 Task: Add a field from the Popular template Priority with name VitalTech.
Action: Mouse moved to (76, 334)
Screenshot: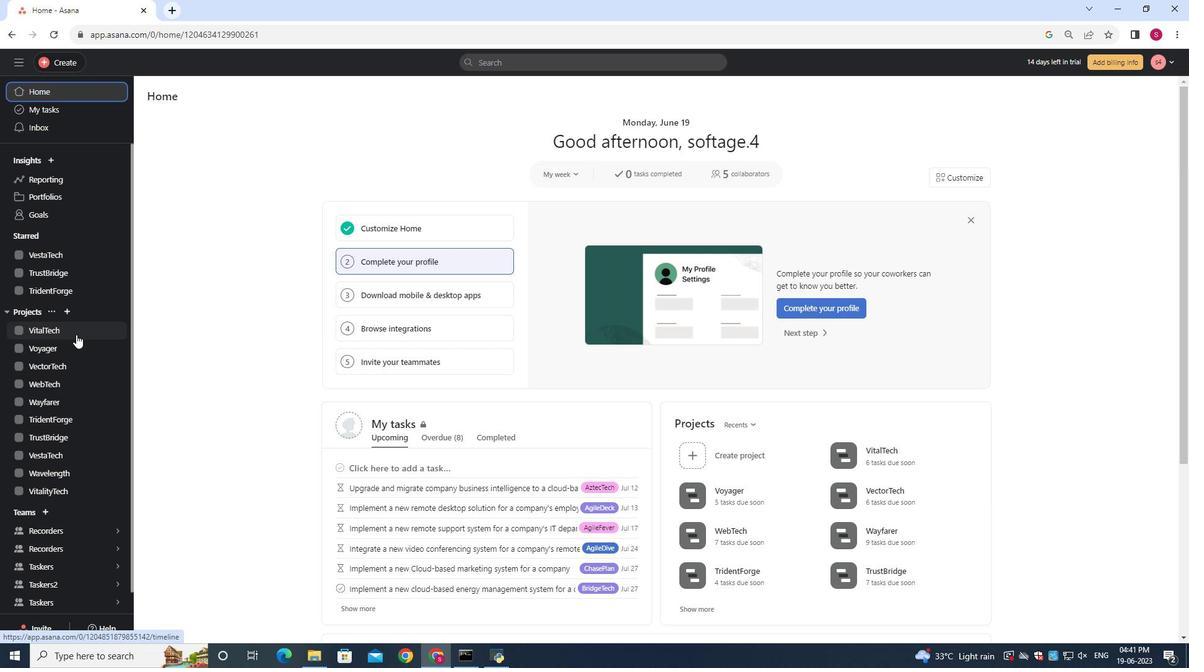 
Action: Mouse pressed left at (76, 334)
Screenshot: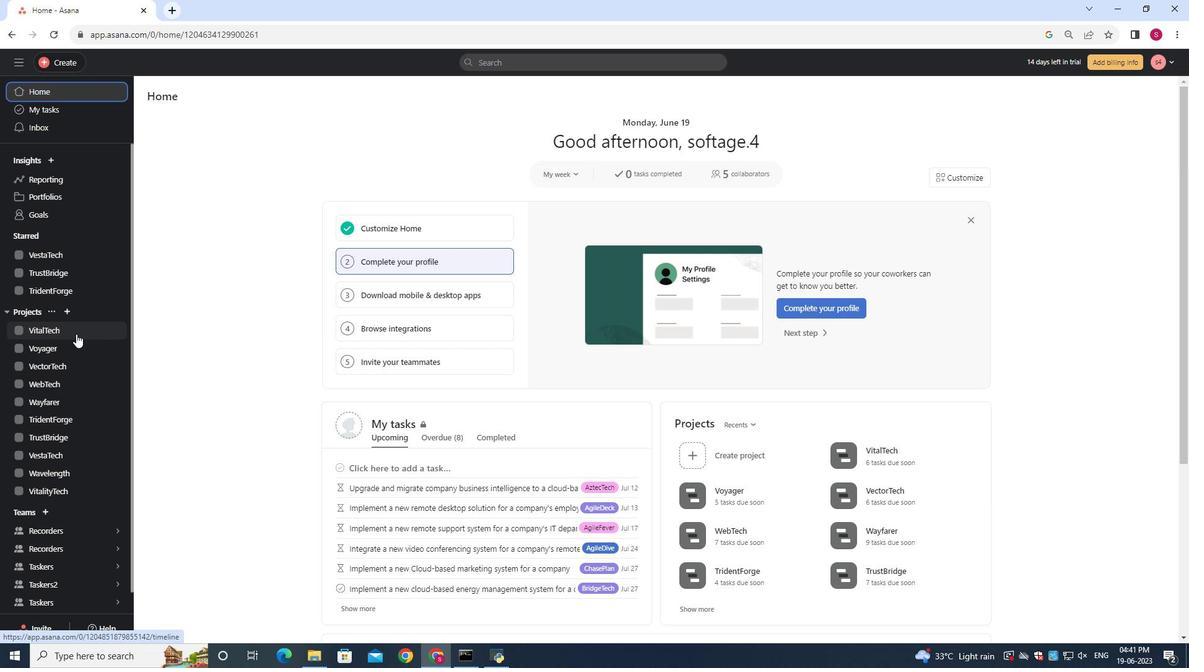 
Action: Mouse moved to (196, 120)
Screenshot: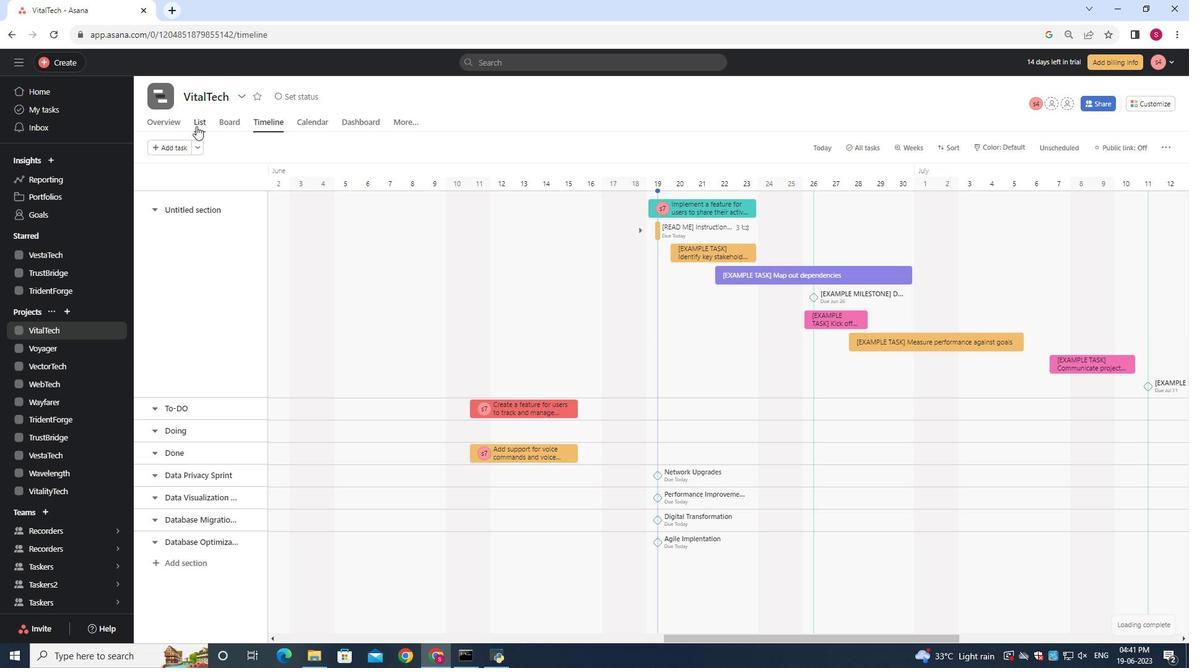 
Action: Mouse pressed left at (196, 120)
Screenshot: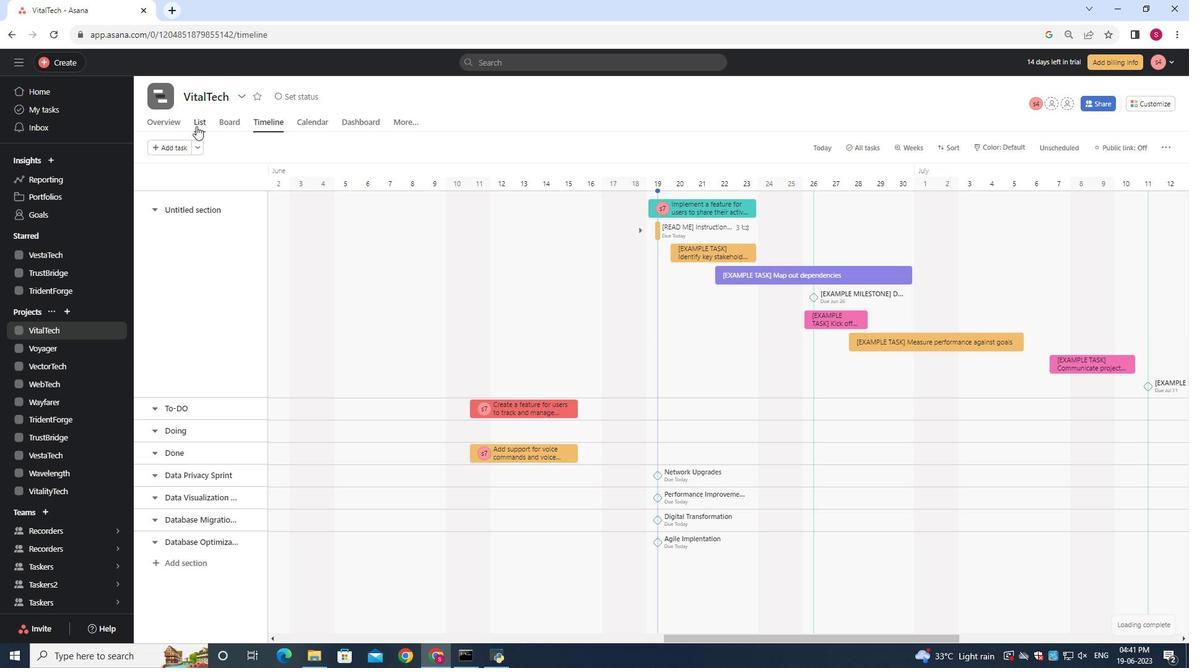 
Action: Mouse moved to (830, 170)
Screenshot: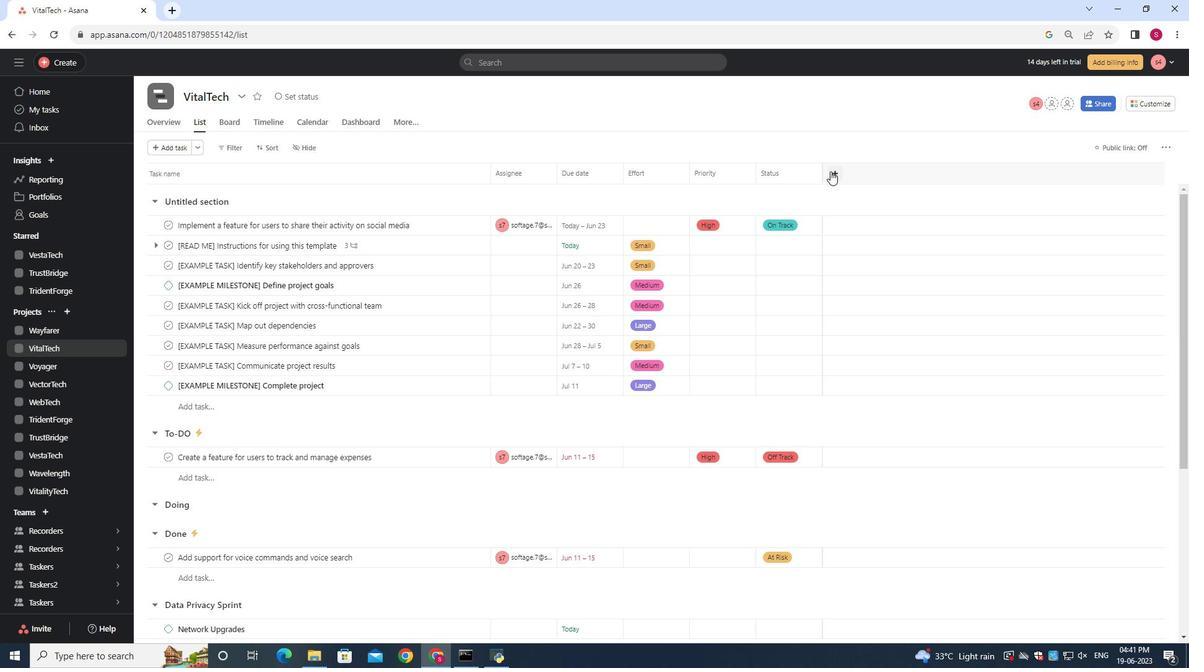 
Action: Mouse pressed left at (830, 170)
Screenshot: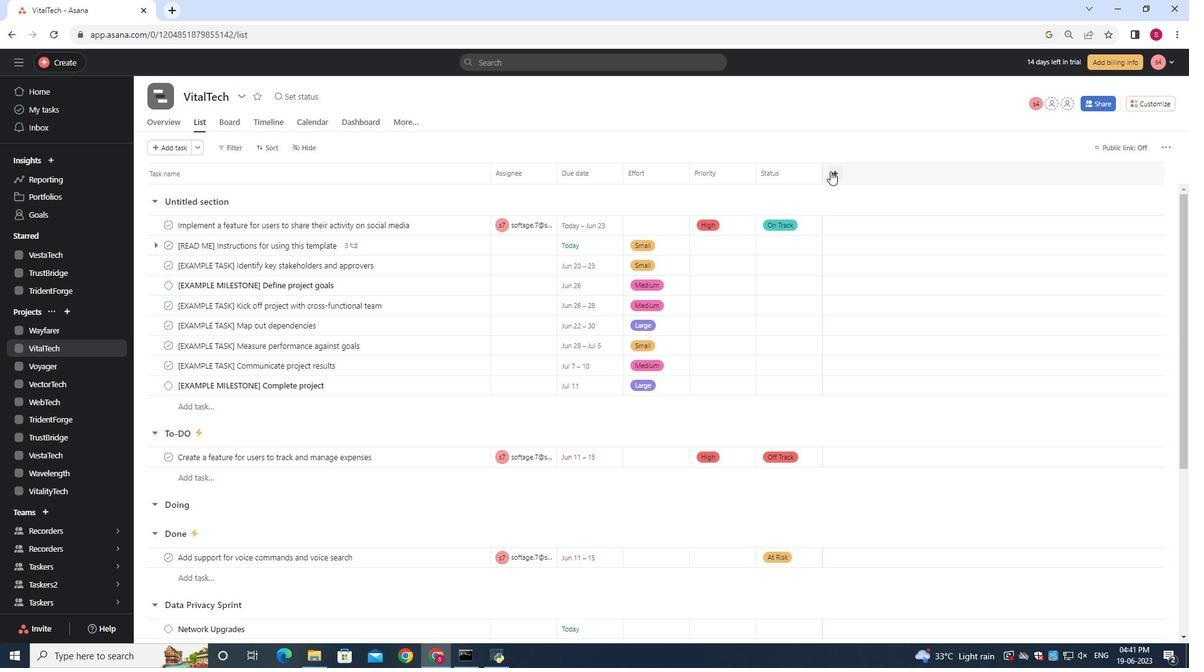 
Action: Mouse moved to (860, 213)
Screenshot: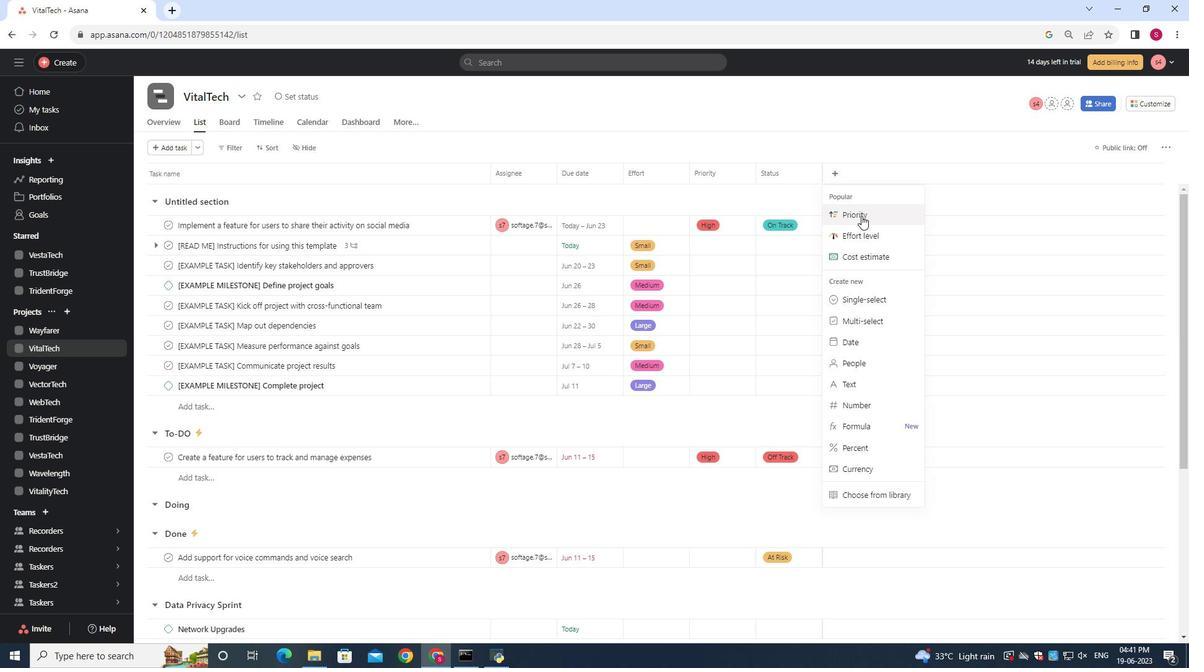 
Action: Mouse pressed left at (860, 213)
Screenshot: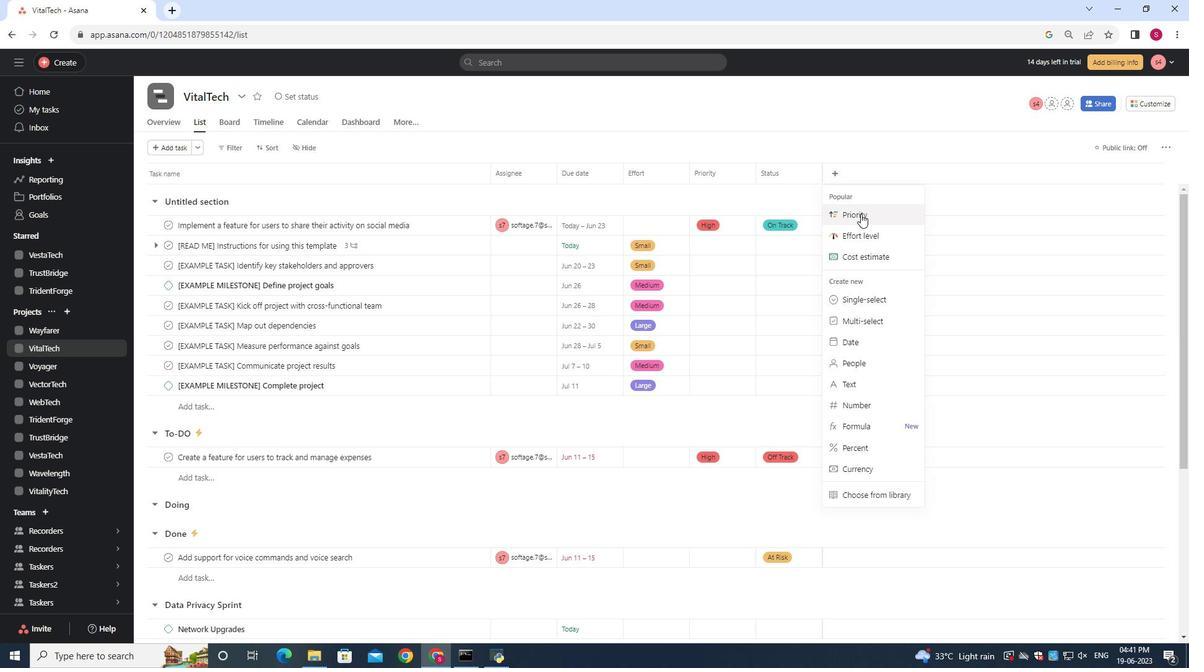 
Action: Mouse moved to (533, 159)
Screenshot: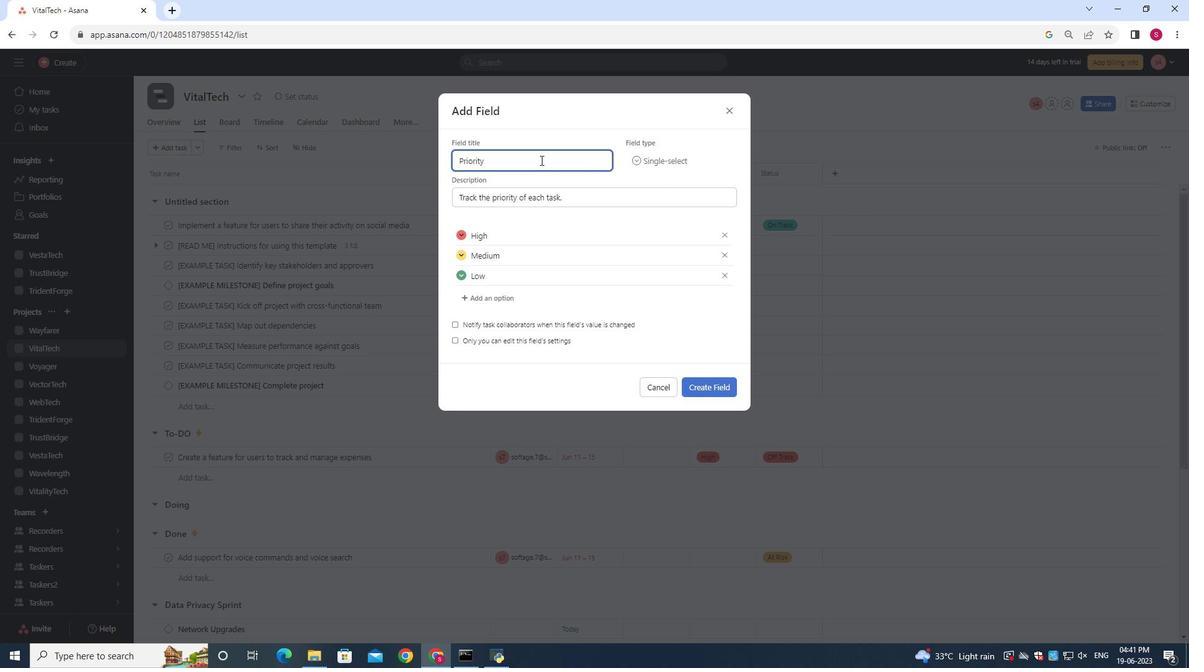 
Action: Mouse pressed left at (533, 159)
Screenshot: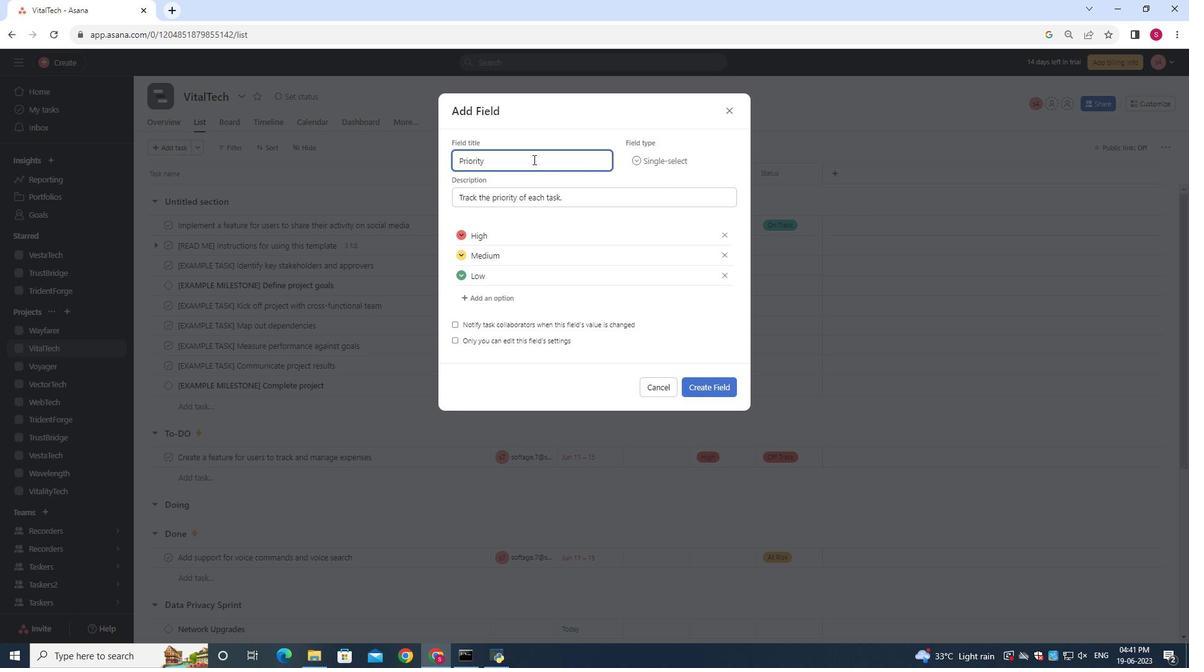 
Action: Mouse moved to (484, 174)
Screenshot: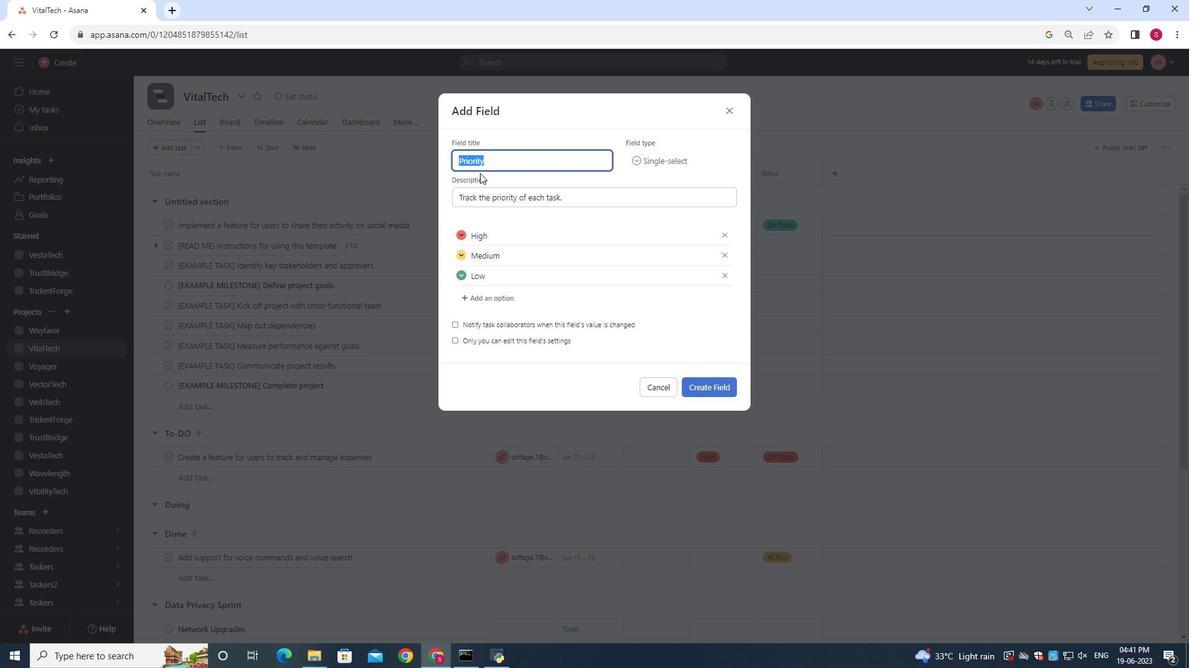 
Action: Key pressed <Key.backspace><Key.shift><Key.shift><Key.shift><Key.shift><Key.shift><Key.shift><Key.shift><Key.shift><Key.shift><Key.shift><Key.shift><Key.shift><Key.shift><Key.shift><Key.shift><Key.shift><Key.shift><Key.shift><Key.shift><Key.shift><Key.shift><Key.shift><Key.shift><Key.shift><Key.shift><Key.shift><Key.shift><Key.shift><Key.shift><Key.shift><Key.shift><Key.shift><Key.shift><Key.shift><Key.shift><Key.shift><Key.shift><Key.shift><Key.shift>Vital<Key.shift>TECH
Screenshot: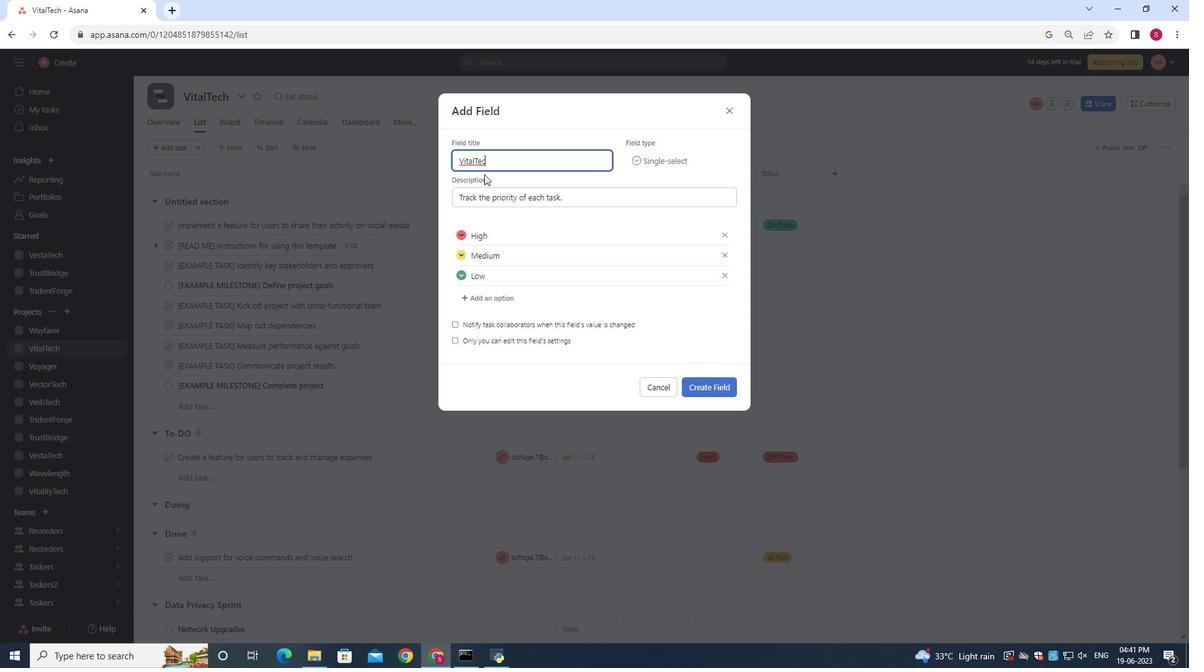 
Action: Mouse moved to (717, 384)
Screenshot: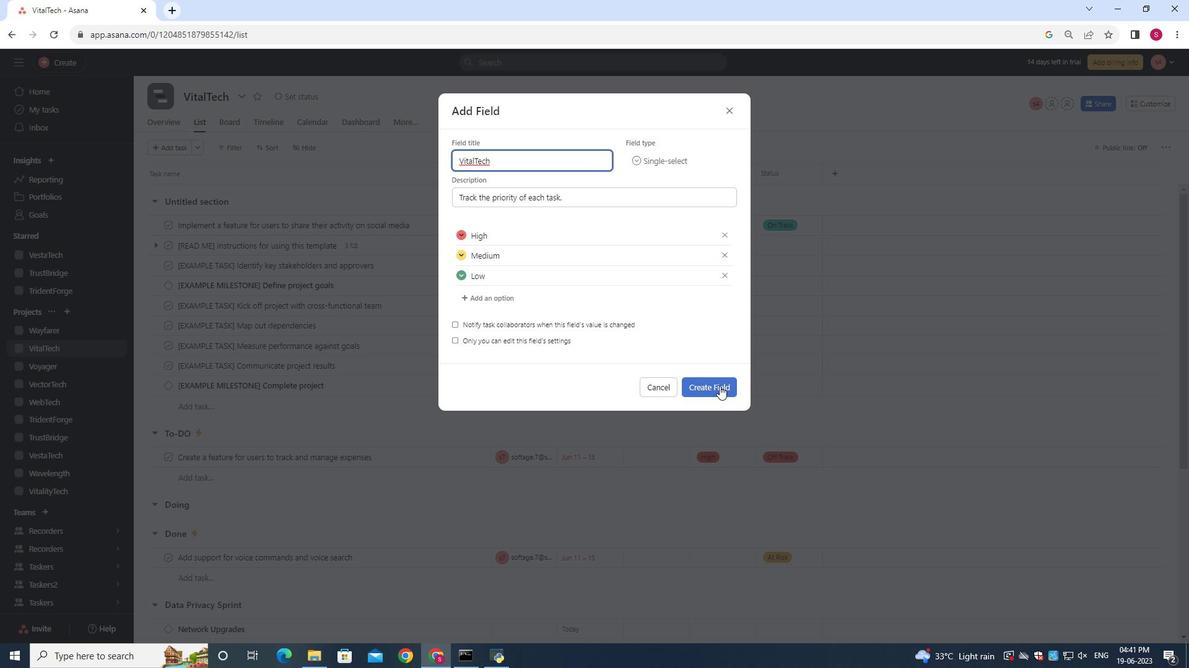
Action: Mouse pressed left at (717, 384)
Screenshot: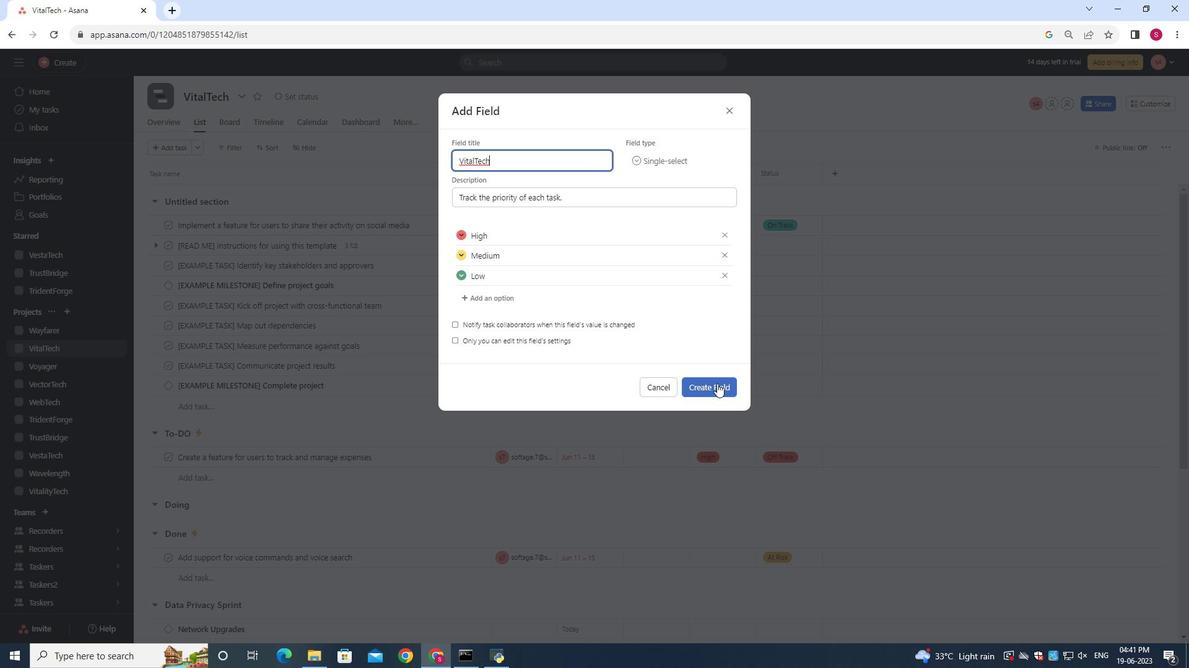 
Action: Mouse moved to (714, 287)
Screenshot: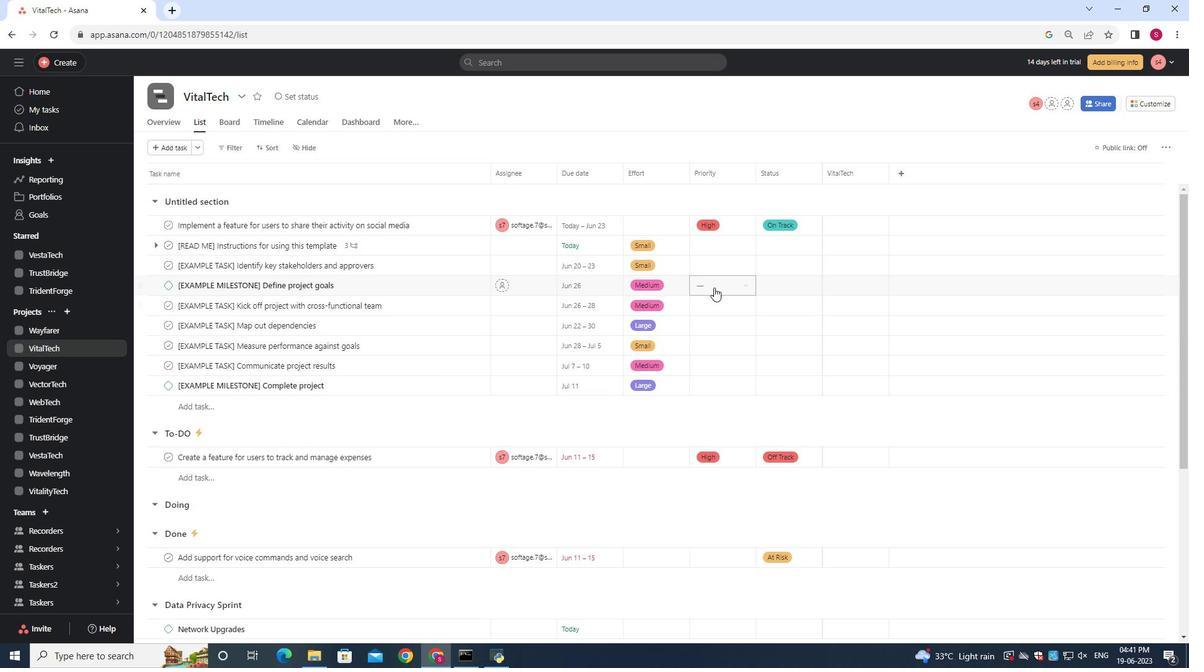 
